 Task: Add skill "Microsoft Excel".
Action: Mouse moved to (379, 388)
Screenshot: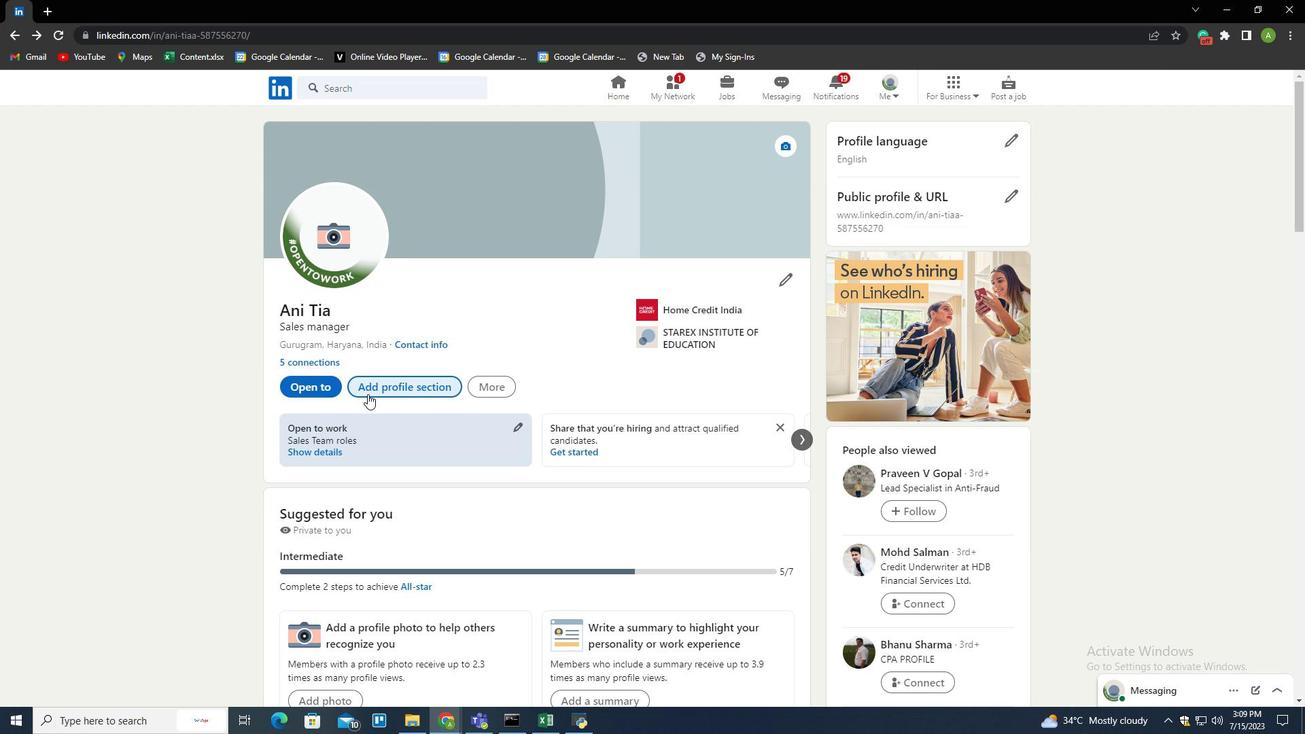 
Action: Mouse pressed left at (379, 388)
Screenshot: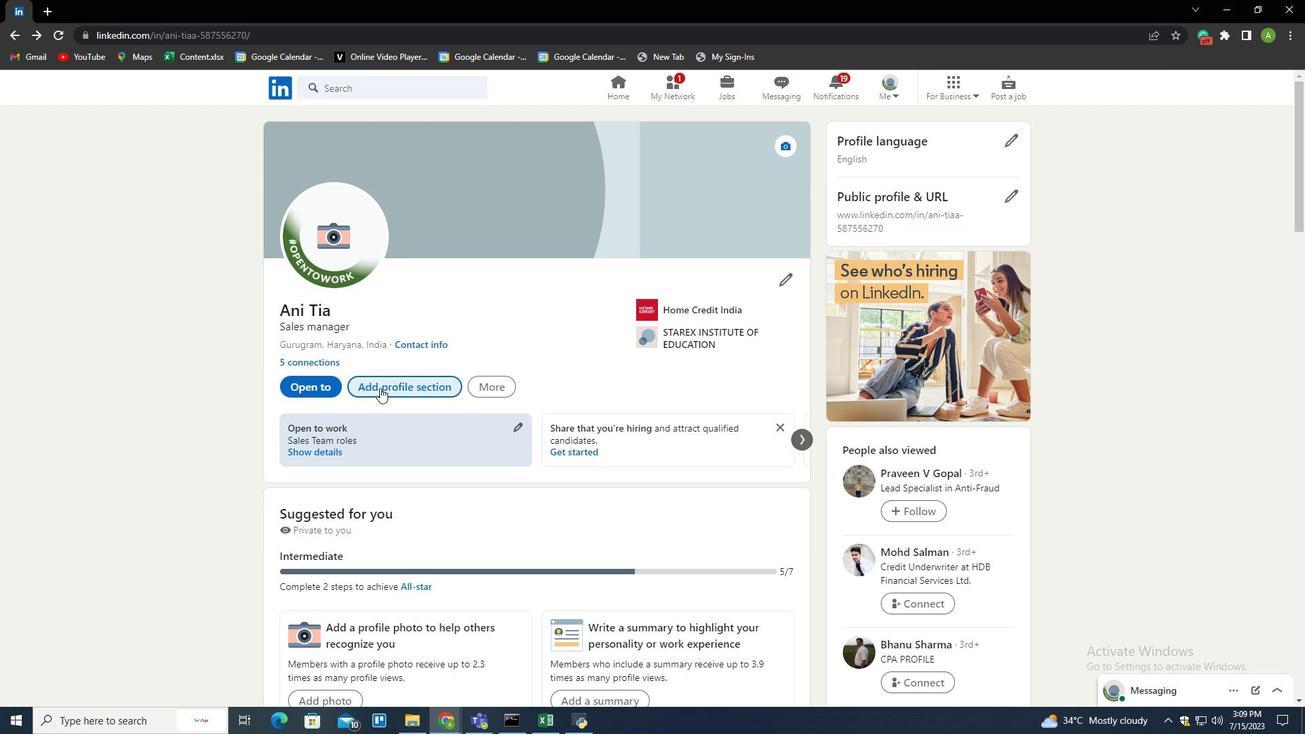 
Action: Mouse moved to (540, 184)
Screenshot: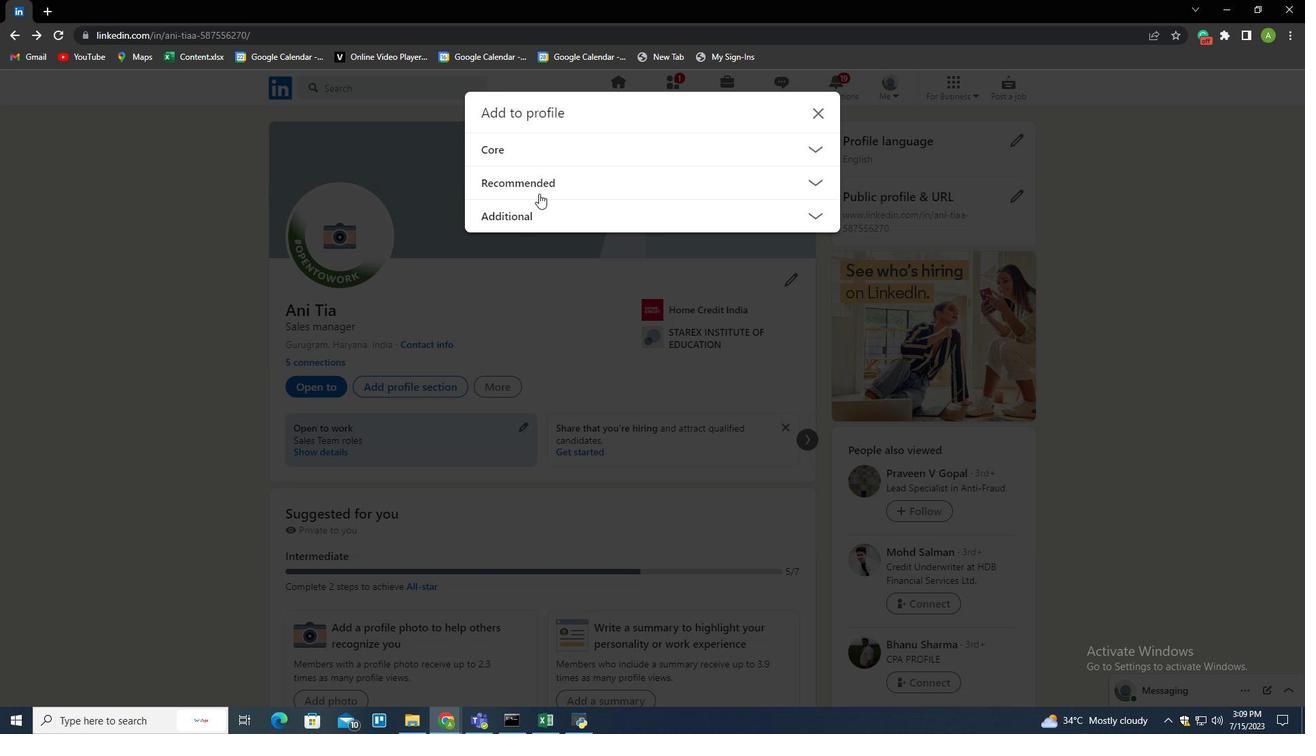 
Action: Mouse pressed left at (540, 184)
Screenshot: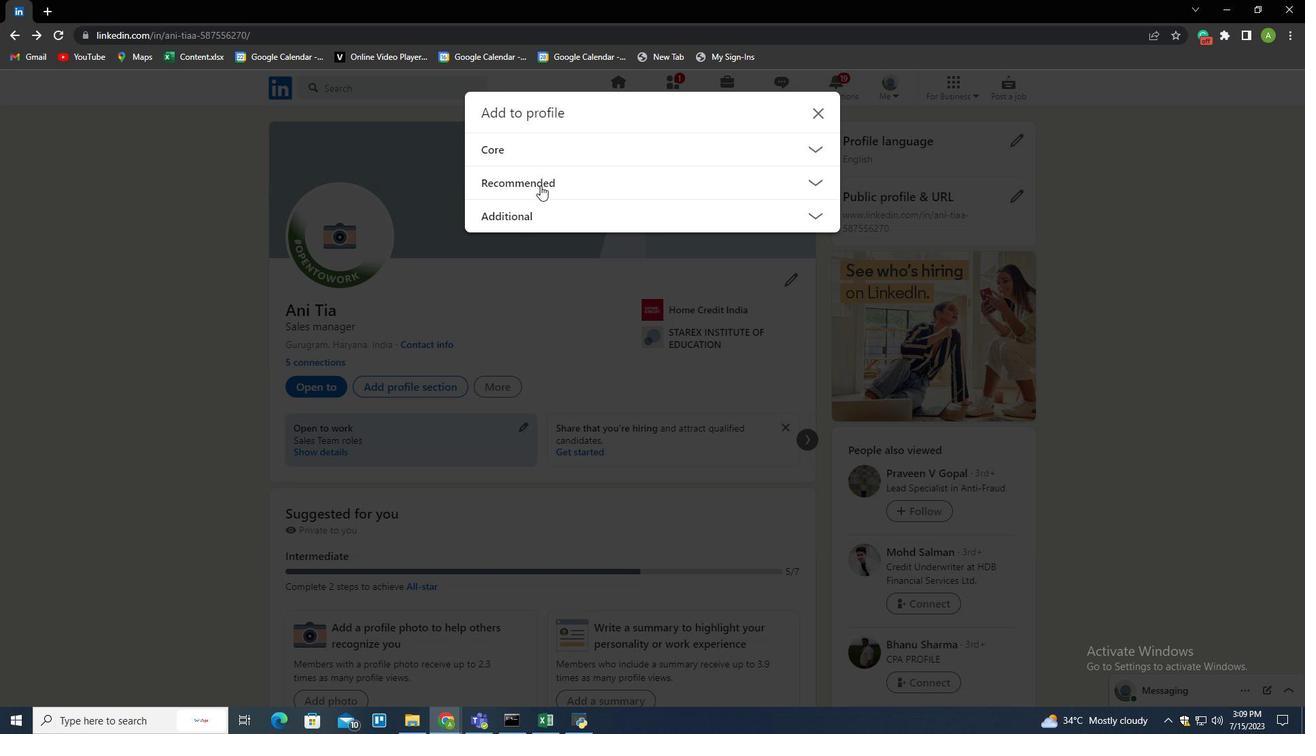 
Action: Mouse moved to (505, 305)
Screenshot: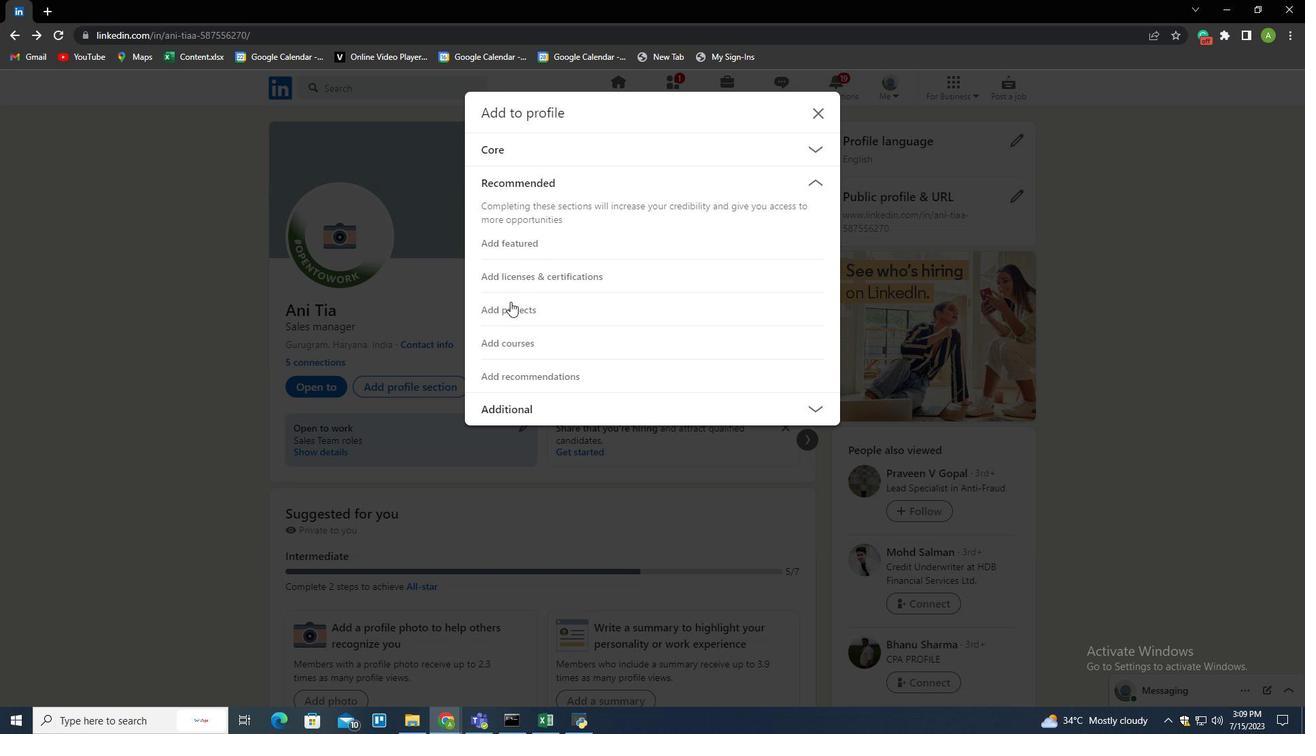 
Action: Mouse pressed left at (505, 305)
Screenshot: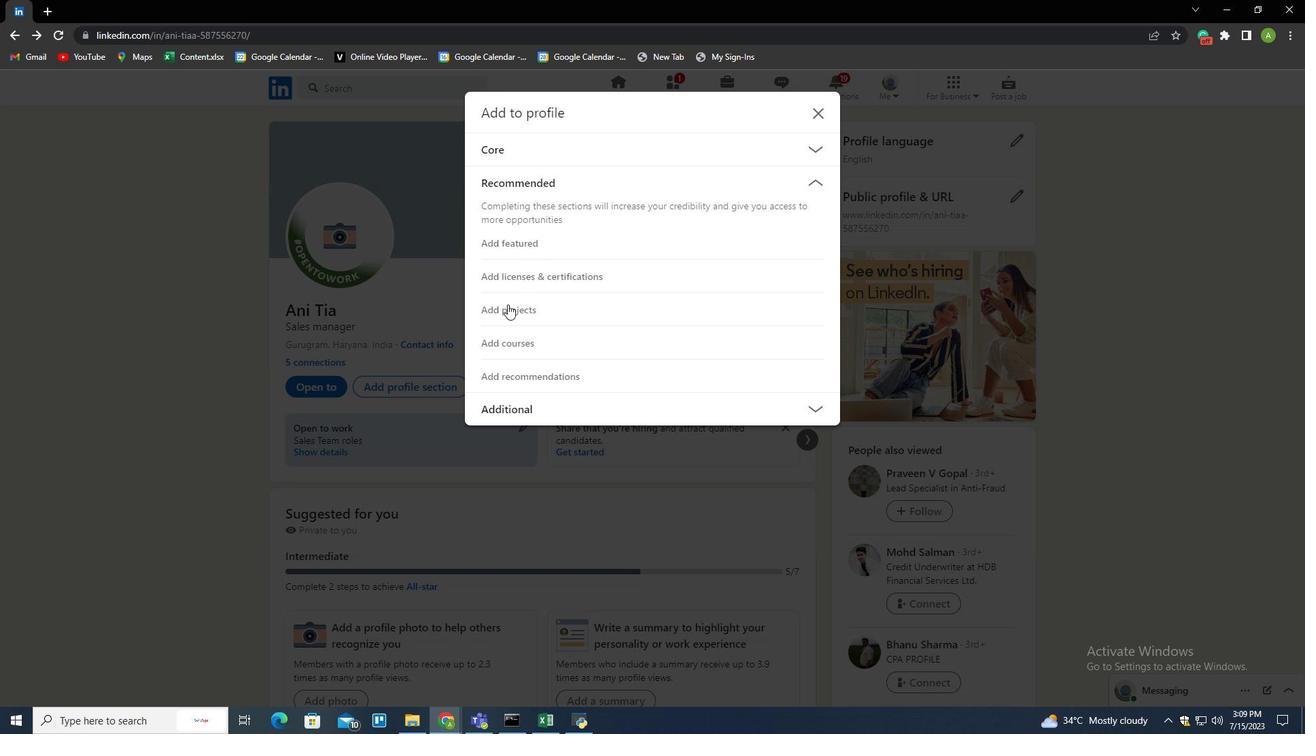 
Action: Mouse moved to (585, 327)
Screenshot: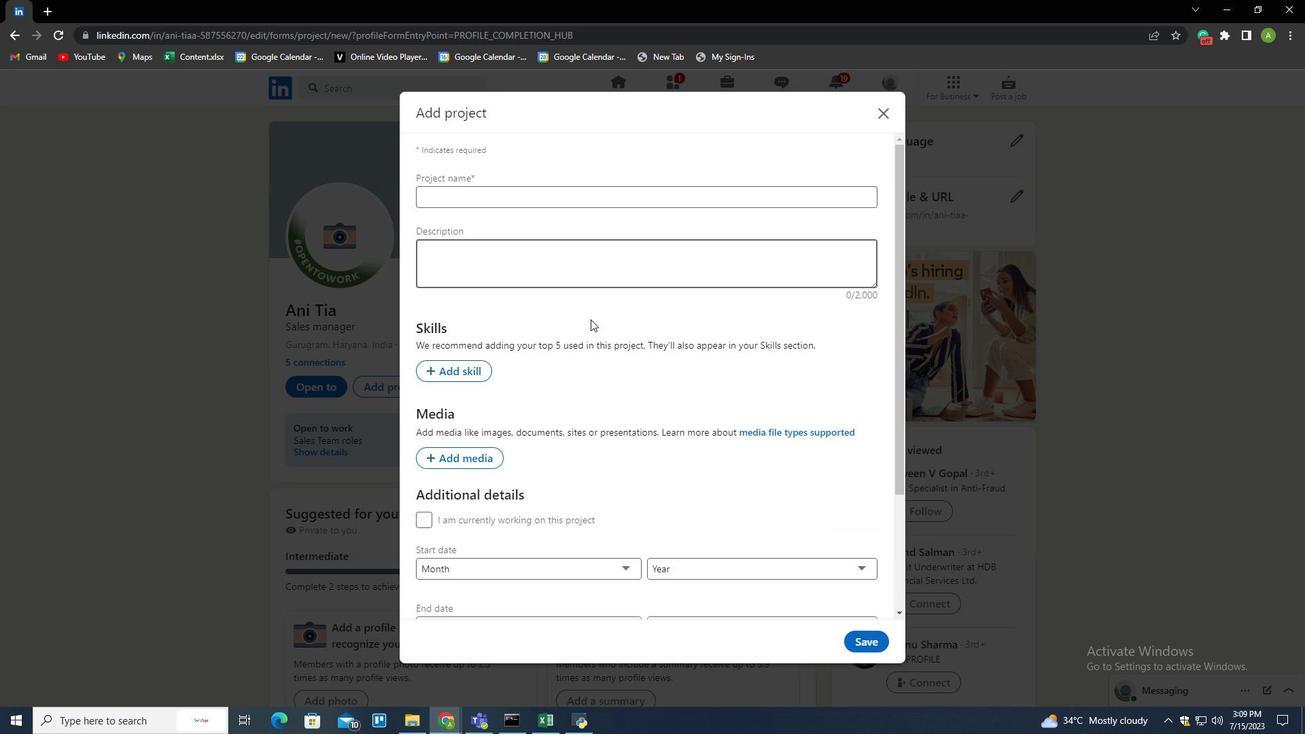 
Action: Mouse scrolled (585, 326) with delta (0, 0)
Screenshot: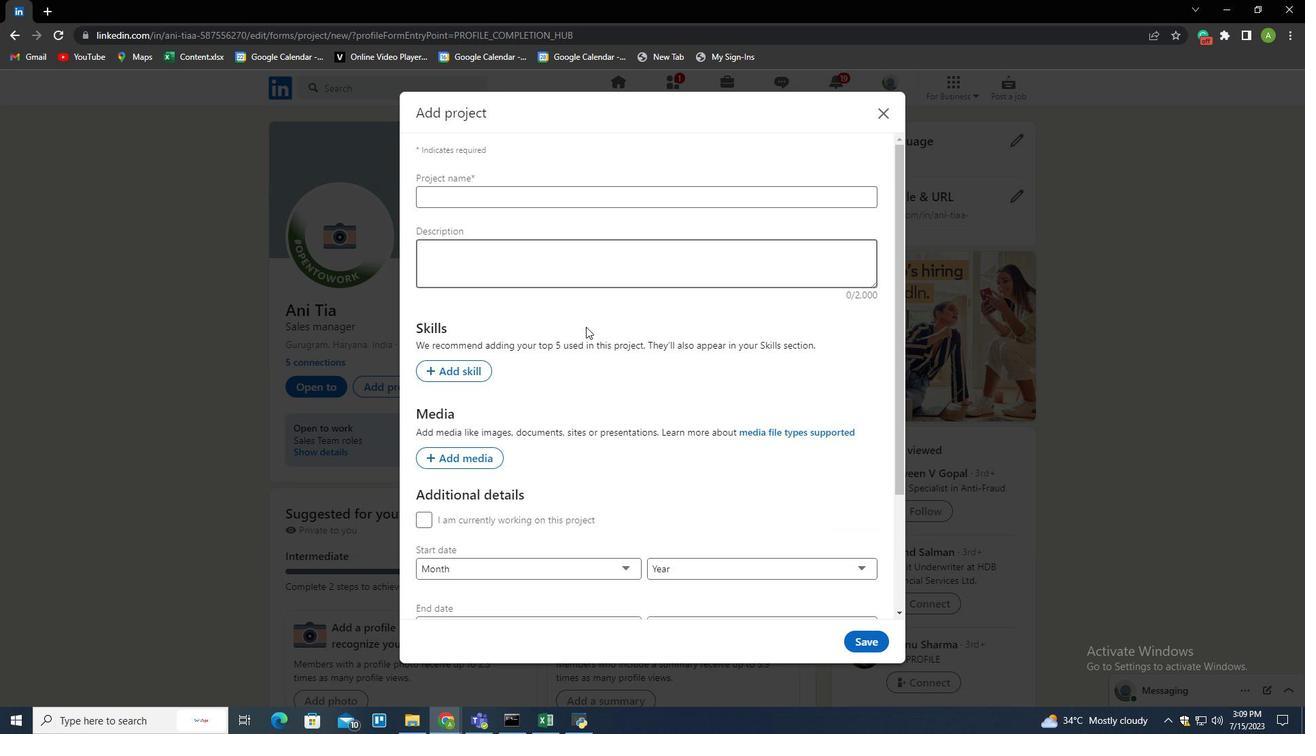 
Action: Mouse scrolled (585, 326) with delta (0, 0)
Screenshot: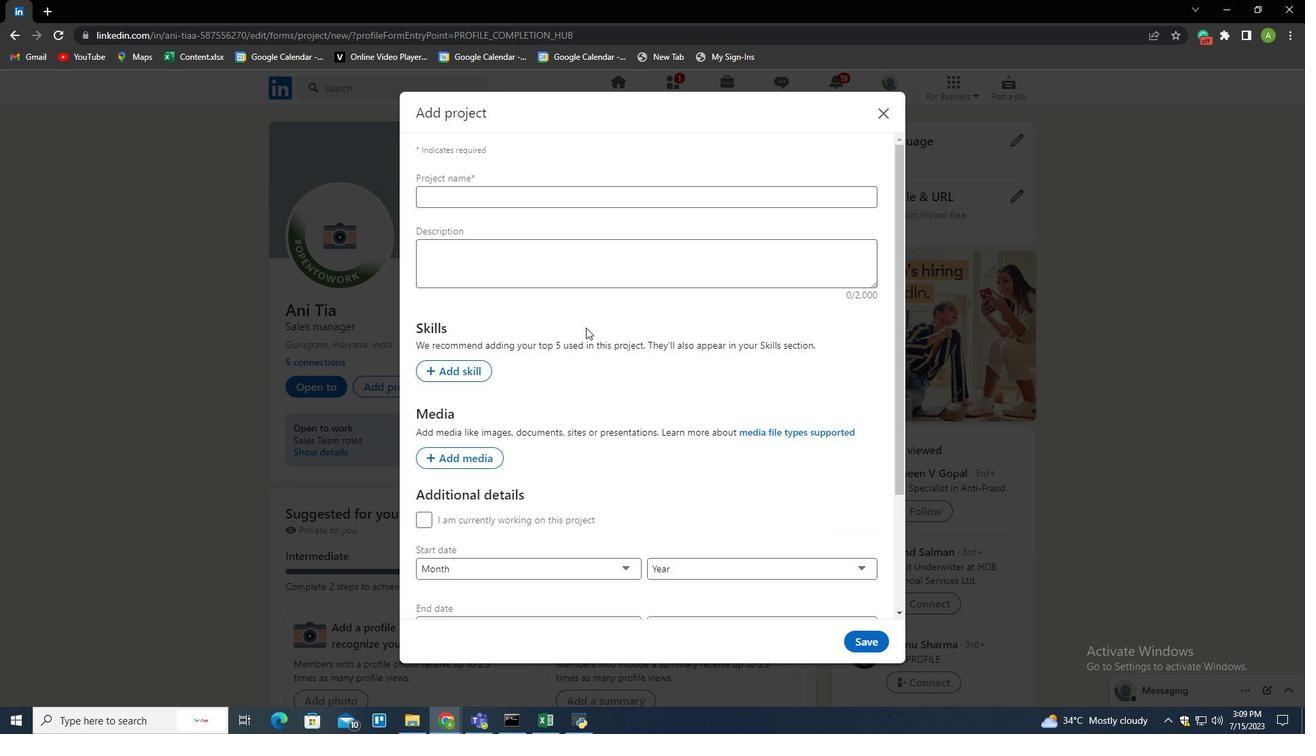 
Action: Mouse moved to (454, 237)
Screenshot: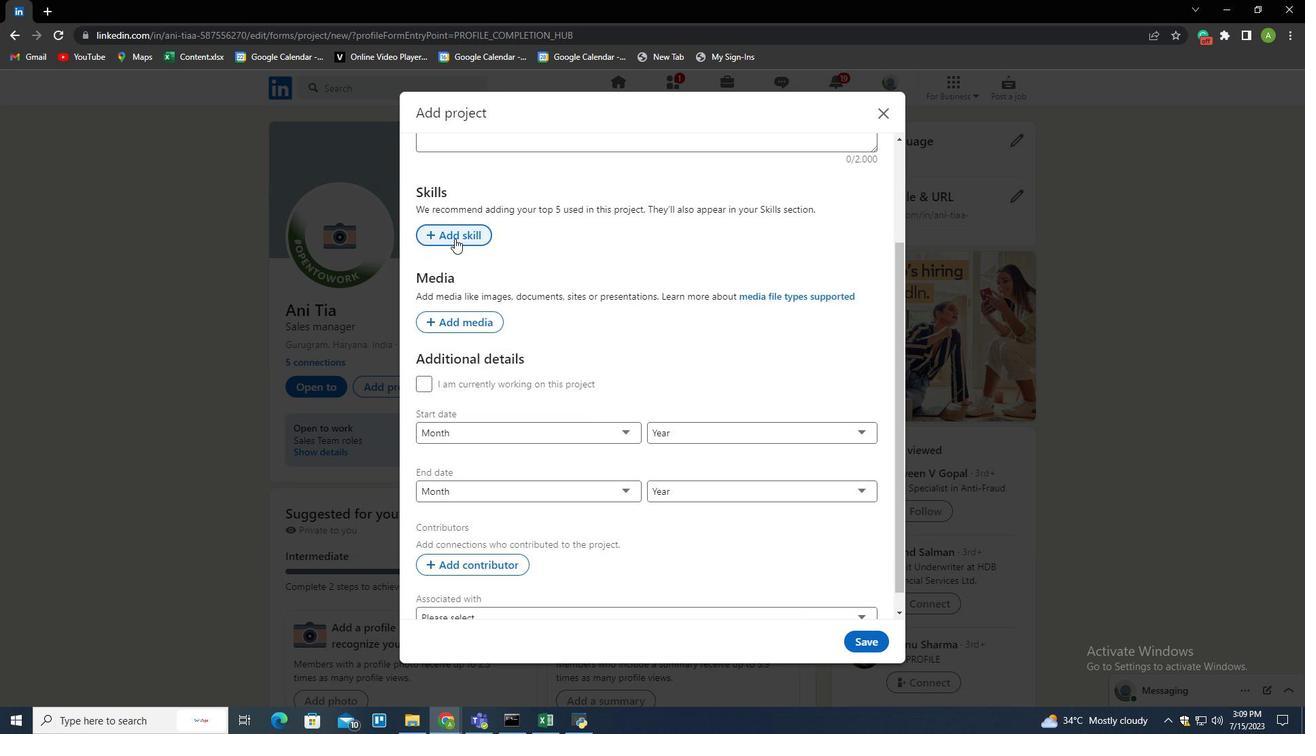 
Action: Mouse pressed left at (454, 237)
Screenshot: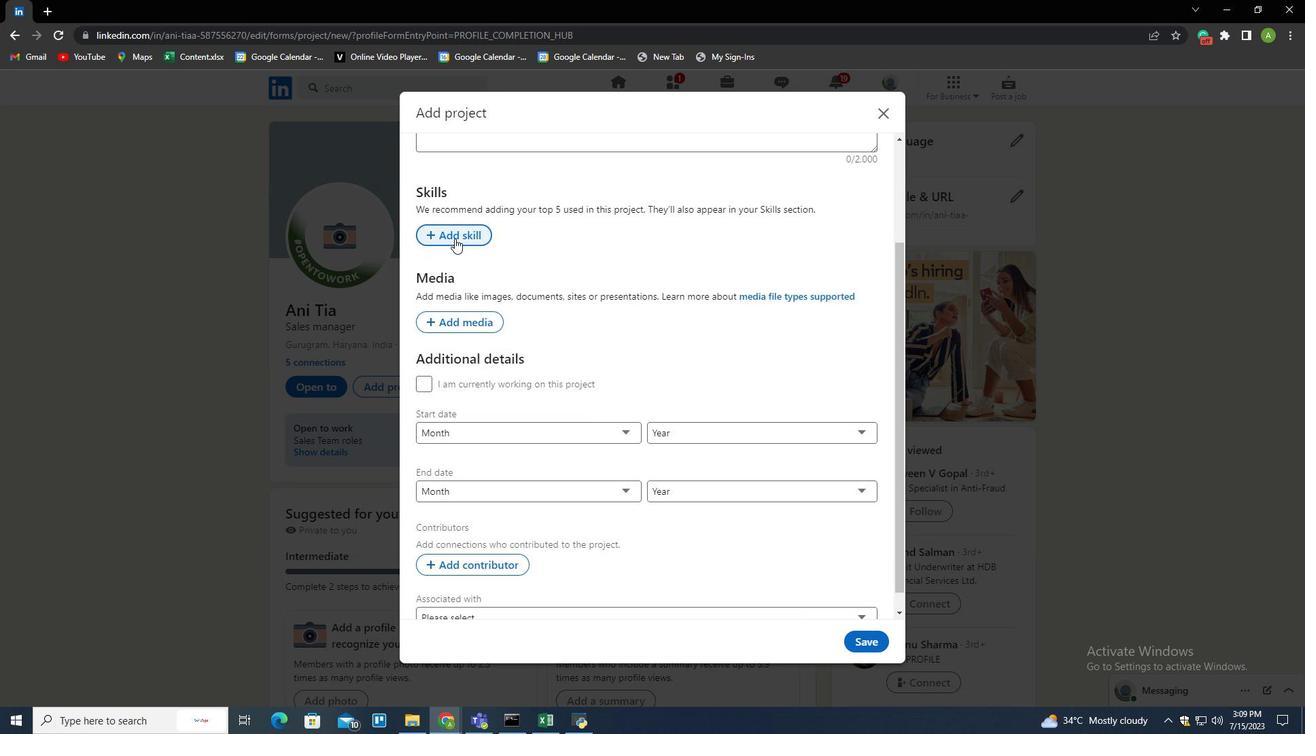 
Action: Mouse moved to (508, 239)
Screenshot: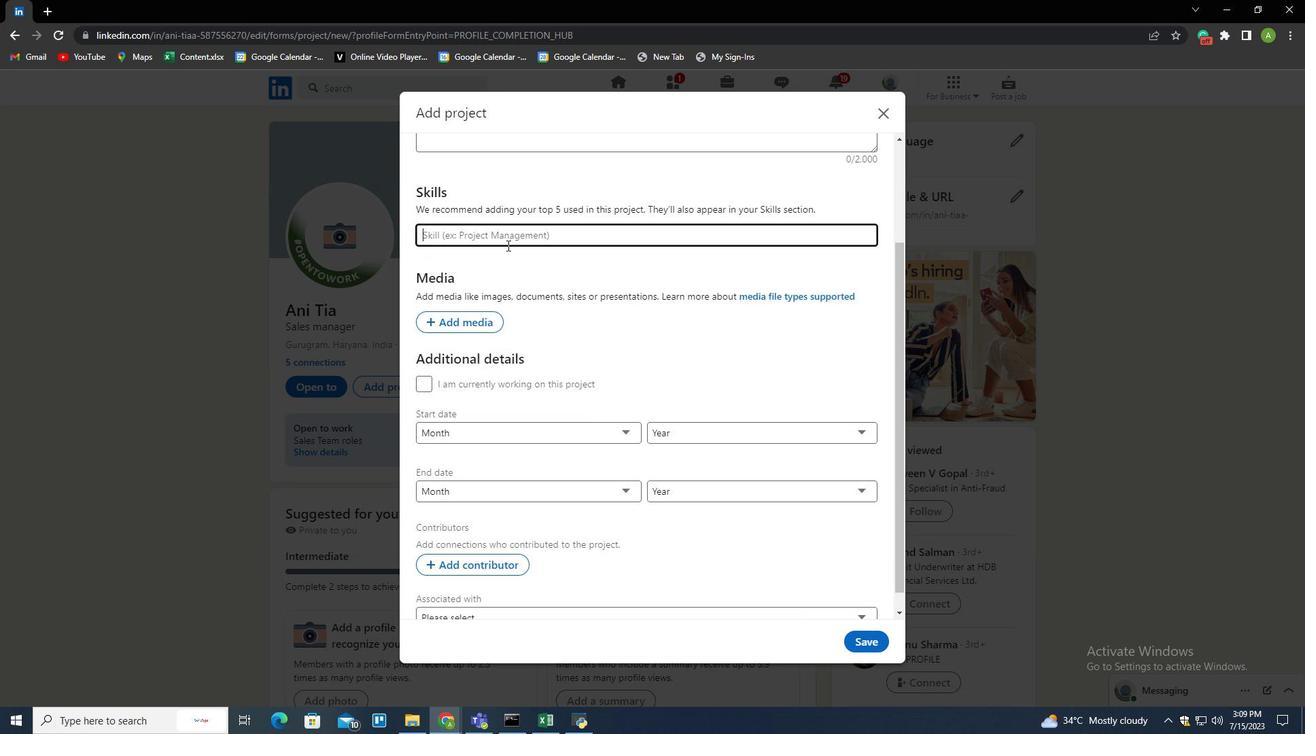 
Action: Mouse pressed left at (508, 239)
Screenshot: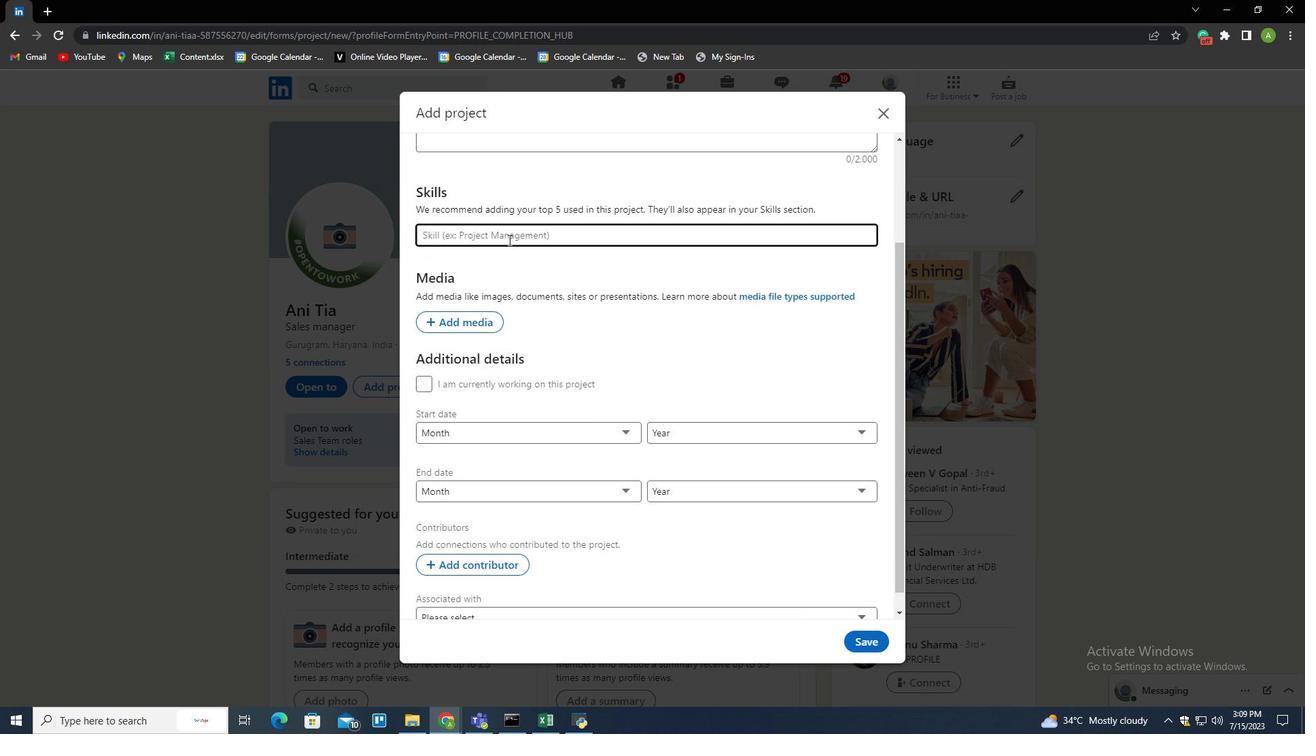 
Action: Mouse moved to (464, 214)
Screenshot: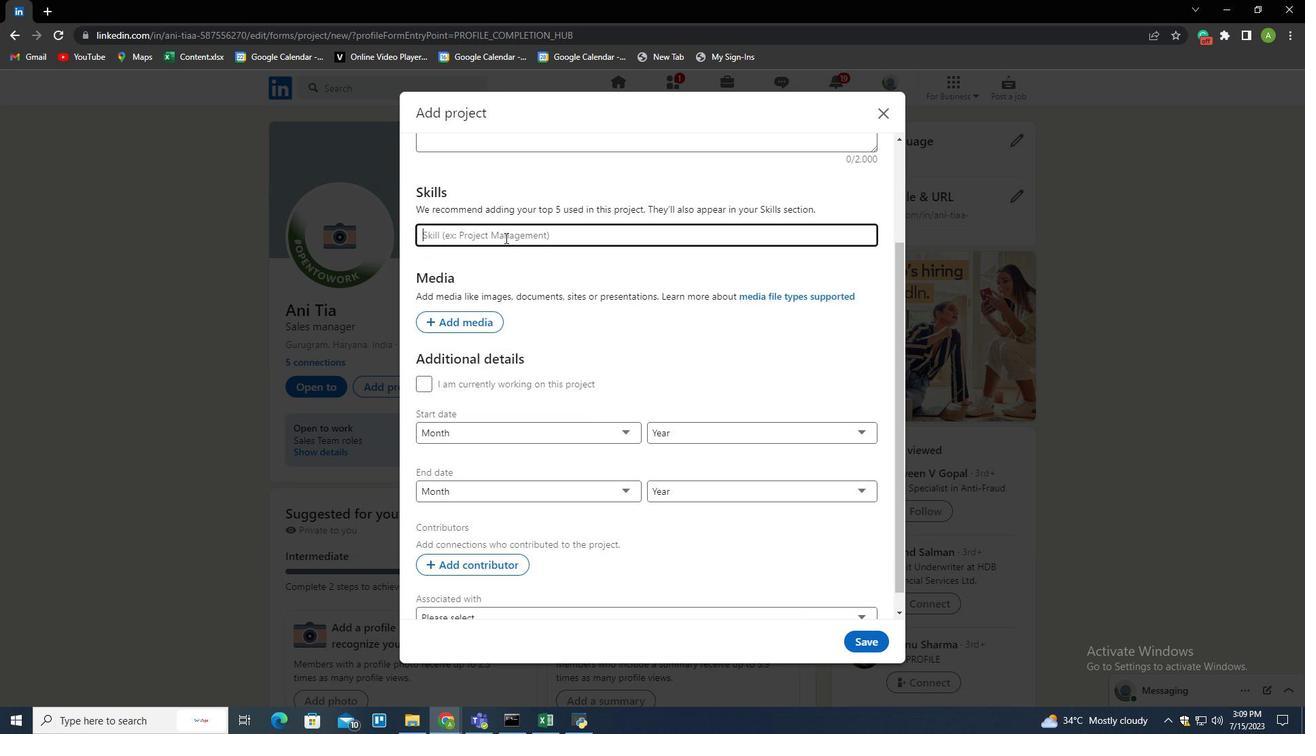 
Action: Key pressed <Key.shift>Microsoft
Screenshot: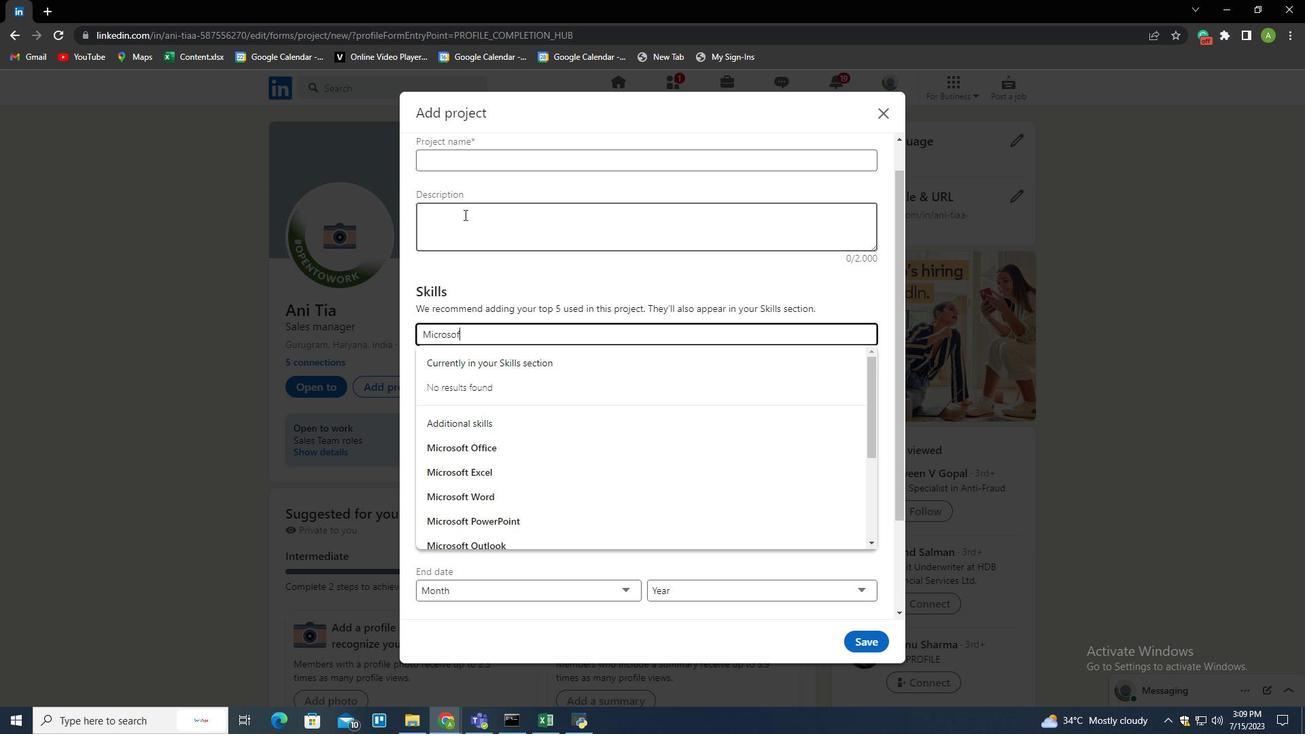 
Action: Mouse moved to (454, 466)
Screenshot: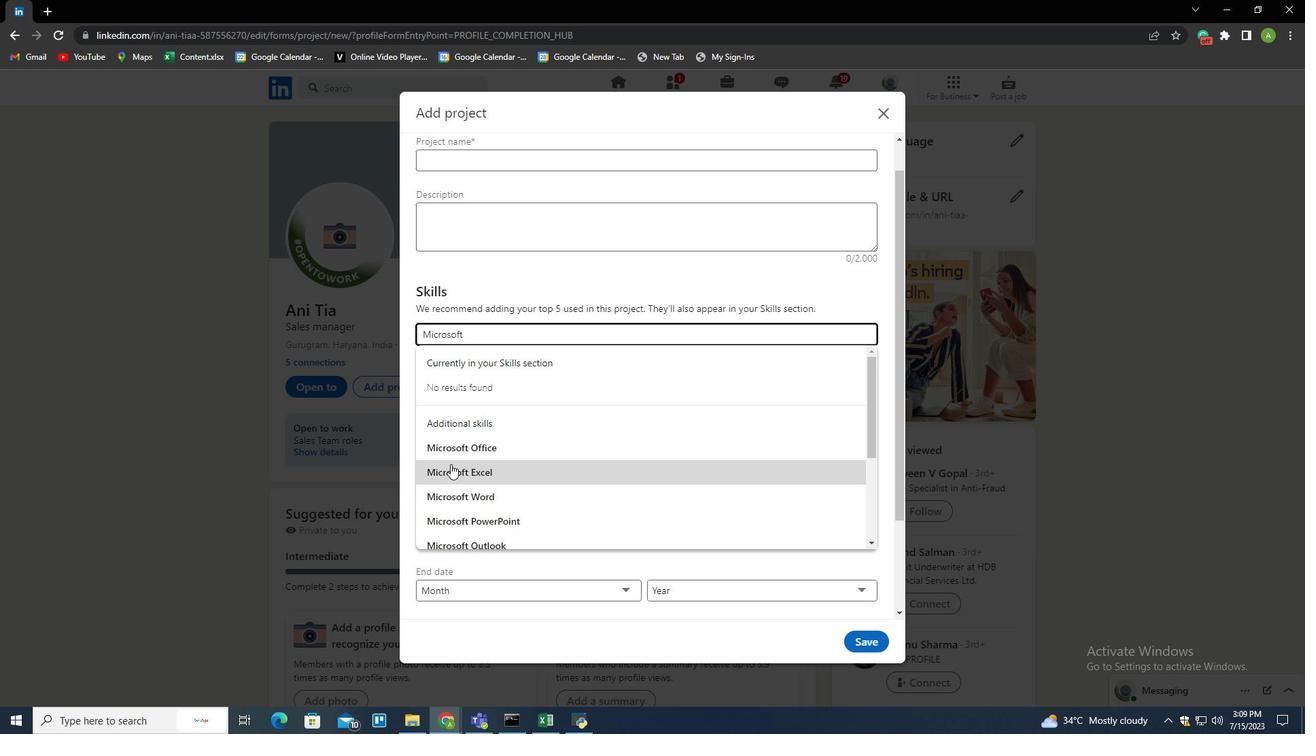 
Action: Mouse pressed left at (454, 466)
Screenshot: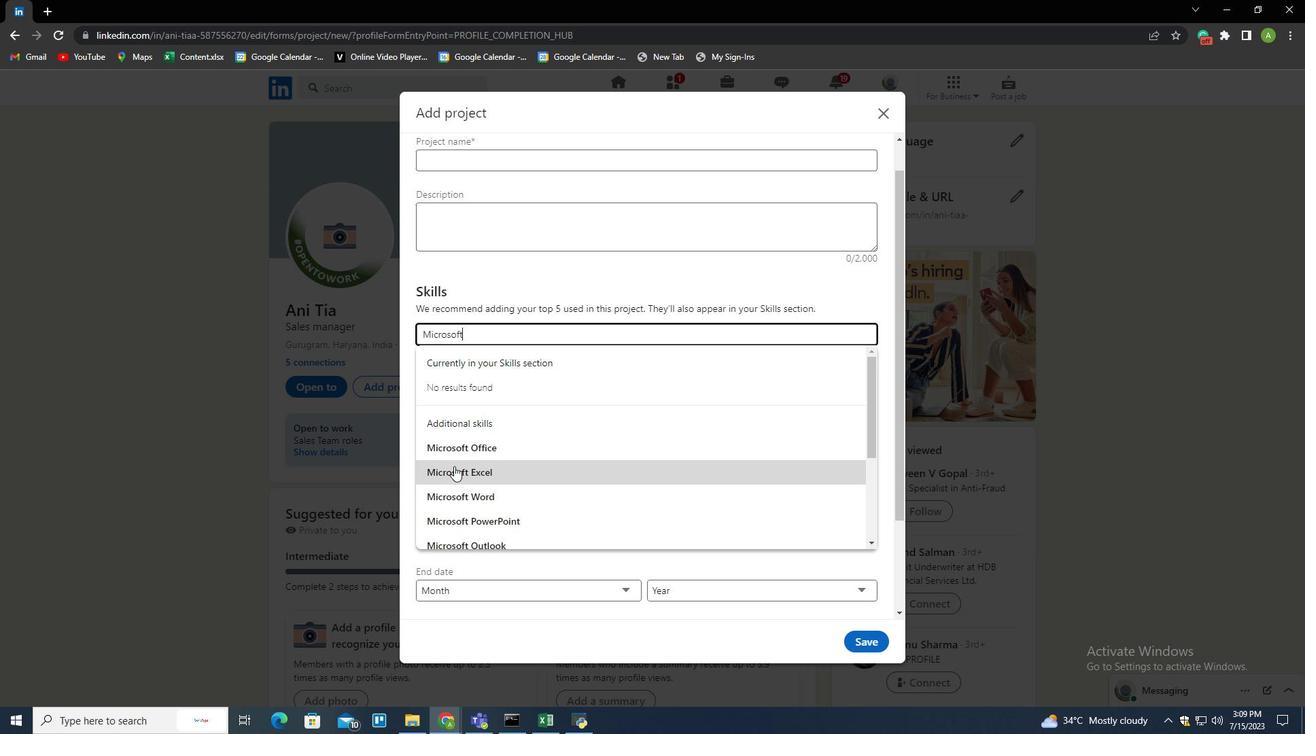 
Action: Mouse moved to (595, 399)
Screenshot: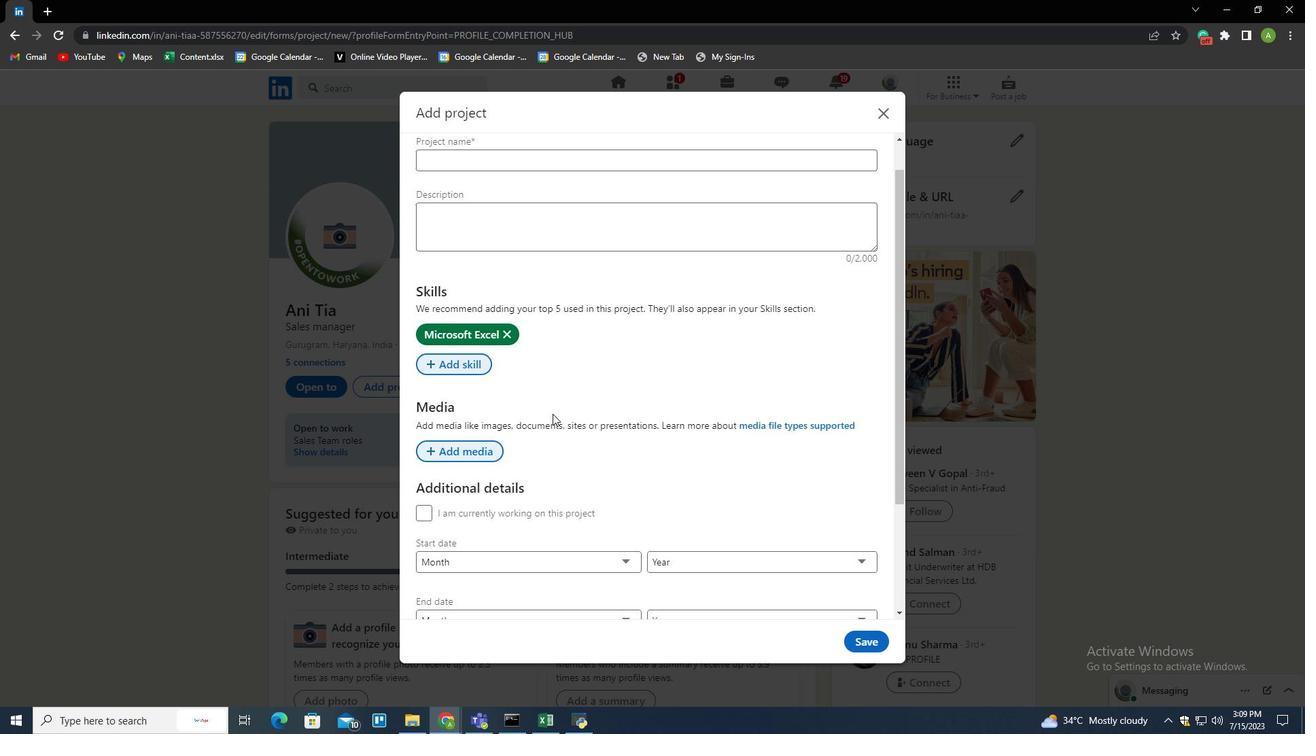 
